 Task: Add a condition where "Requester Is not Prifile name" in unsolved tickets in your groups.
Action: Mouse moved to (167, 361)
Screenshot: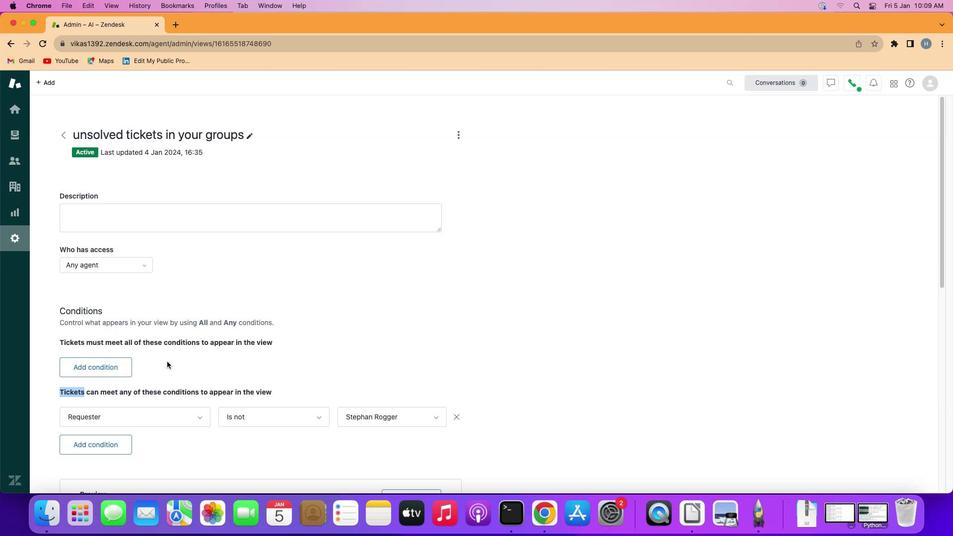 
Action: Mouse pressed left at (167, 361)
Screenshot: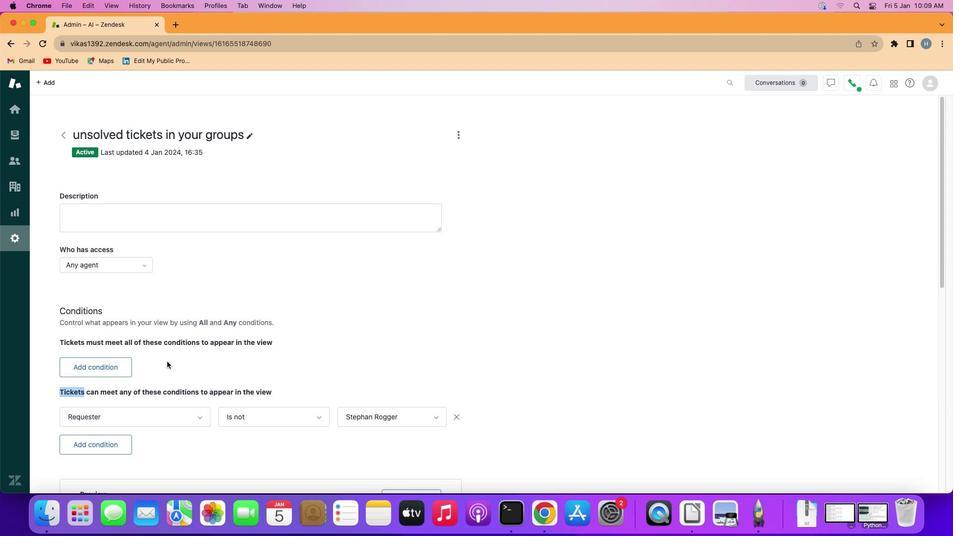 
Action: Mouse moved to (103, 367)
Screenshot: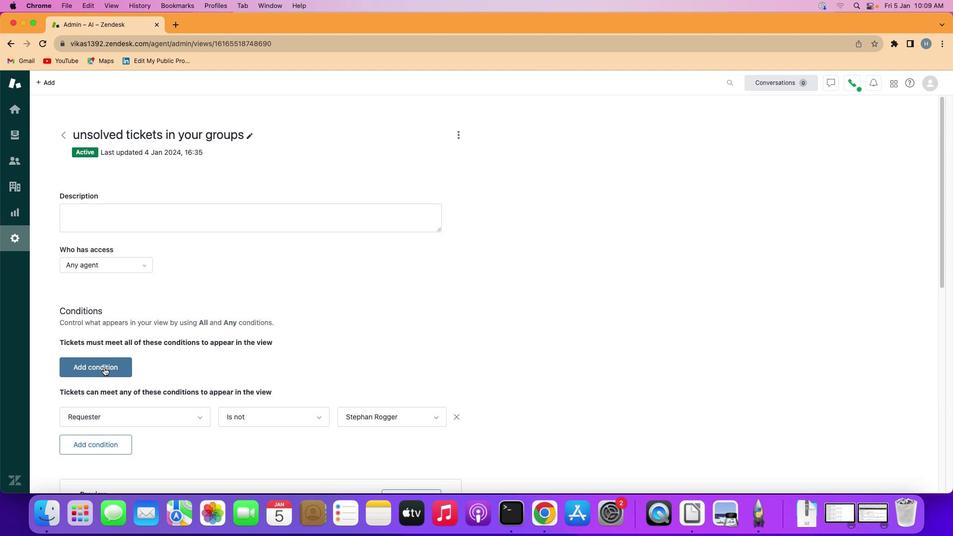 
Action: Mouse pressed left at (103, 367)
Screenshot: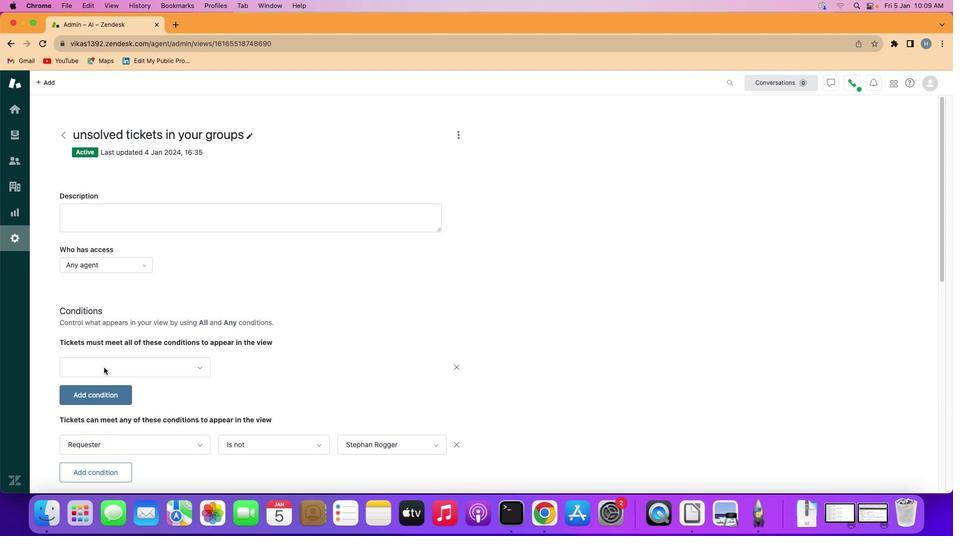 
Action: Mouse moved to (109, 363)
Screenshot: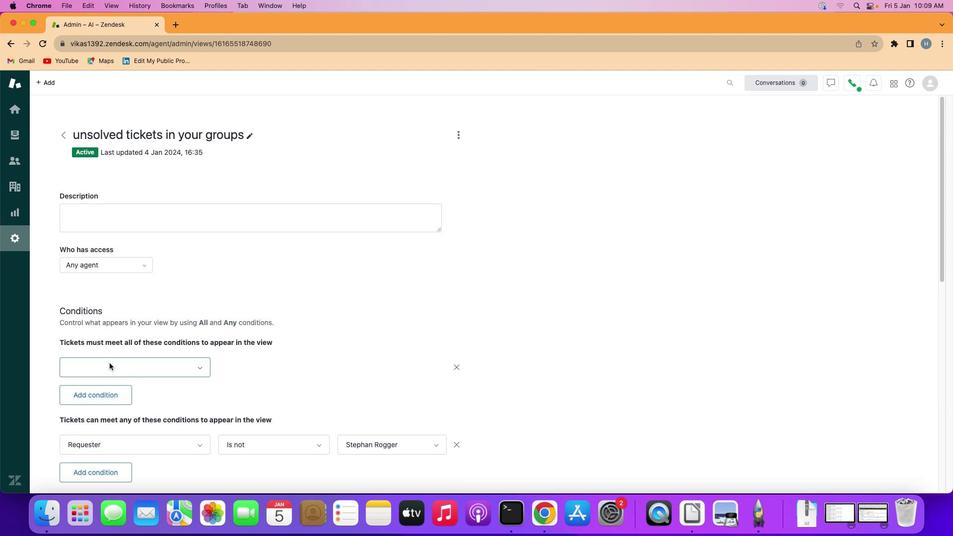 
Action: Mouse pressed left at (109, 363)
Screenshot: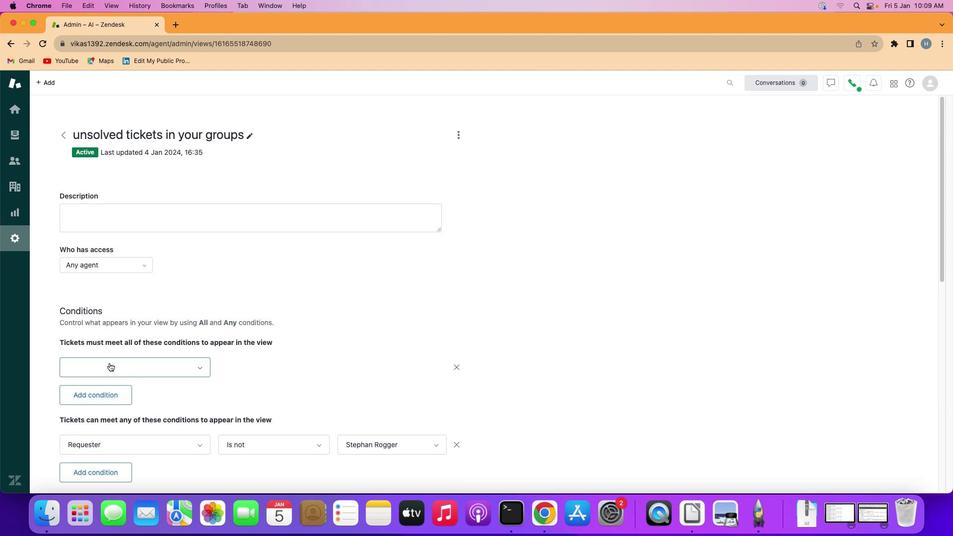
Action: Mouse moved to (125, 332)
Screenshot: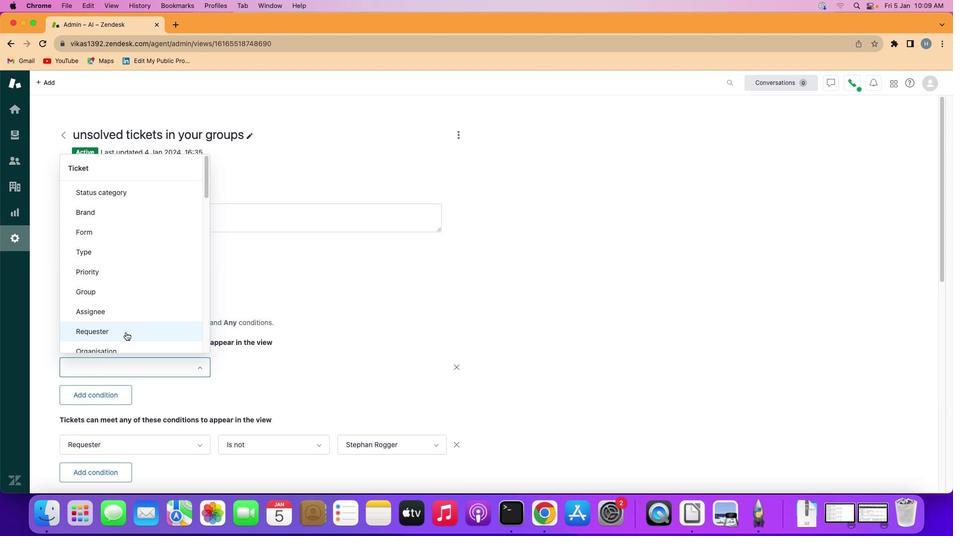 
Action: Mouse pressed left at (125, 332)
Screenshot: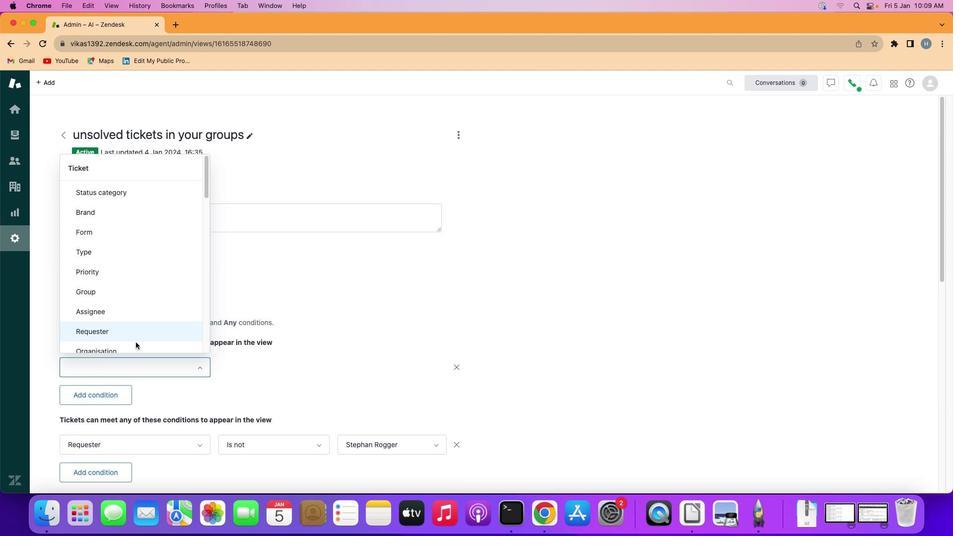 
Action: Mouse moved to (260, 366)
Screenshot: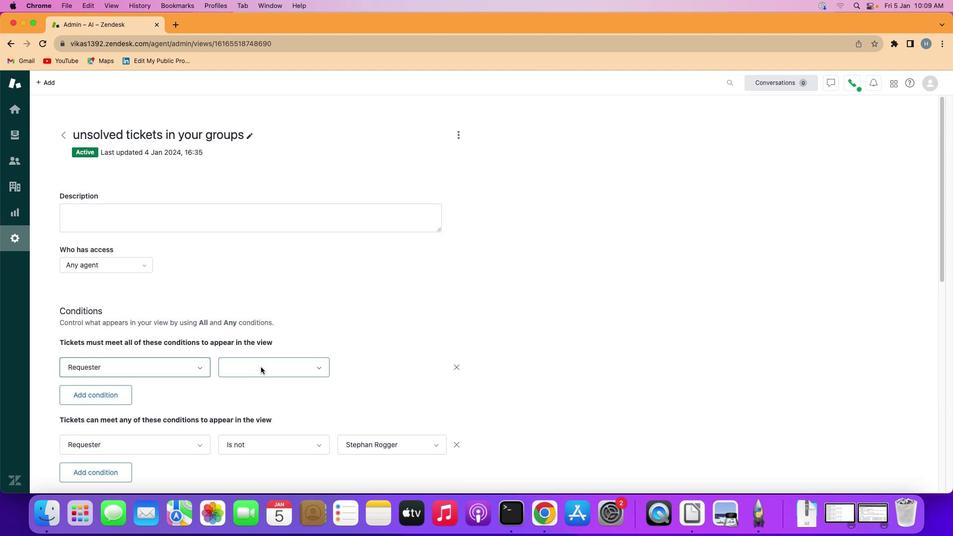 
Action: Mouse pressed left at (260, 366)
Screenshot: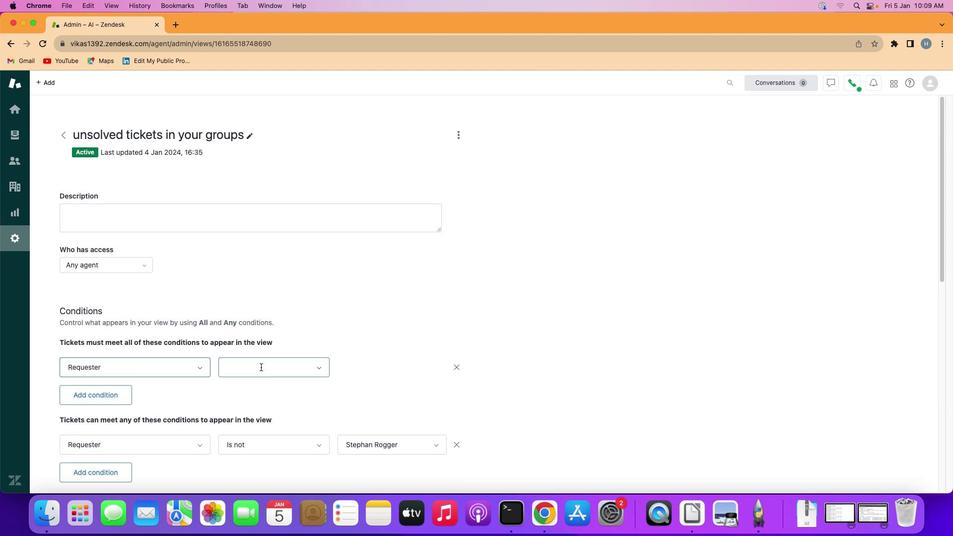 
Action: Mouse moved to (265, 417)
Screenshot: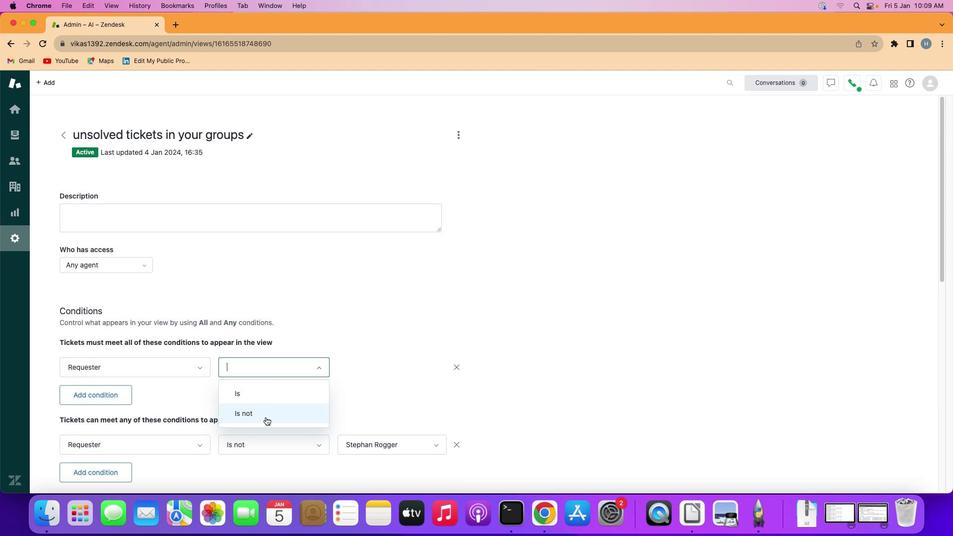 
Action: Mouse pressed left at (265, 417)
Screenshot: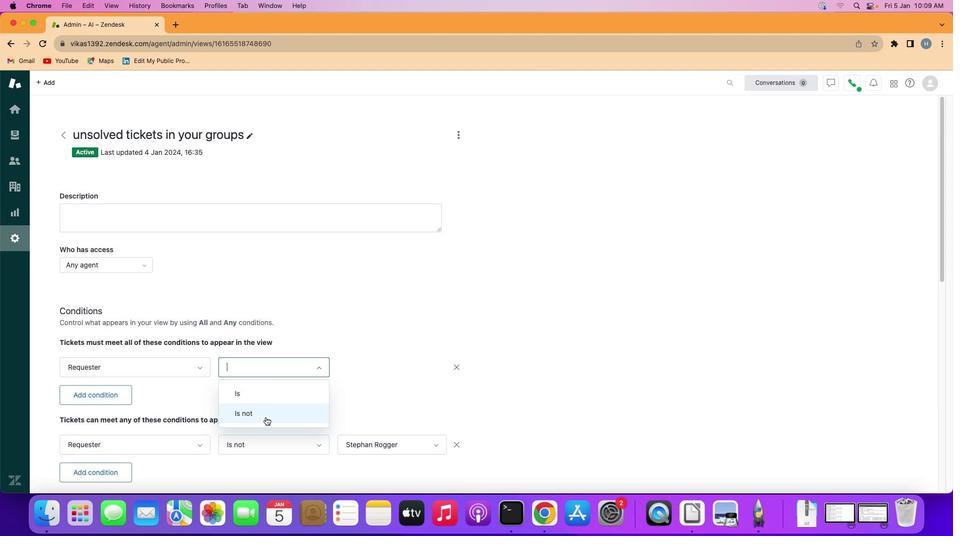 
Action: Mouse moved to (380, 363)
Screenshot: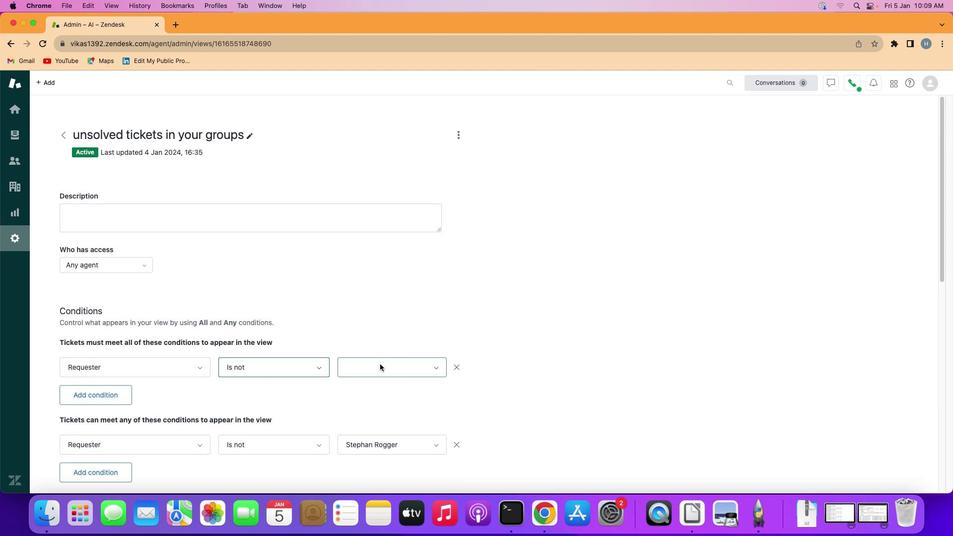 
Action: Mouse pressed left at (380, 363)
Screenshot: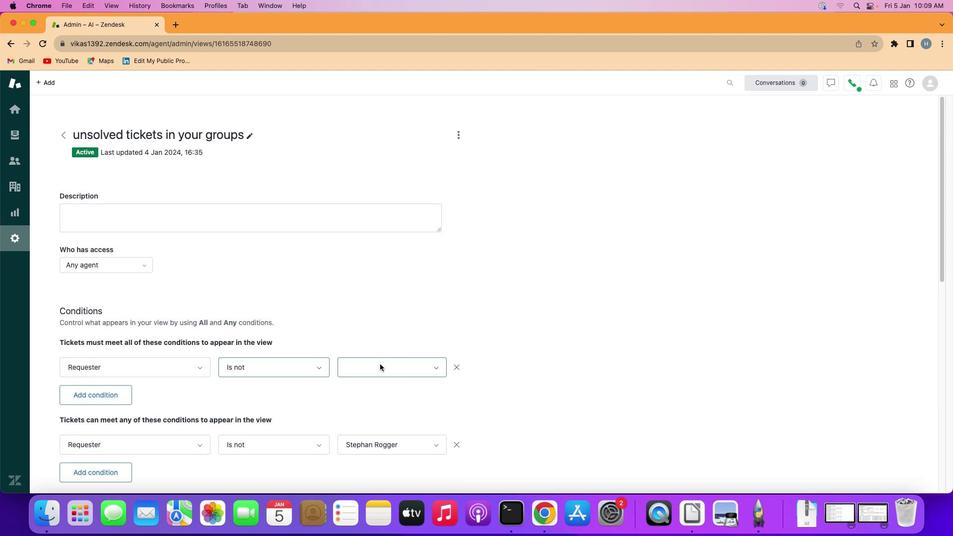
Action: Mouse moved to (400, 474)
Screenshot: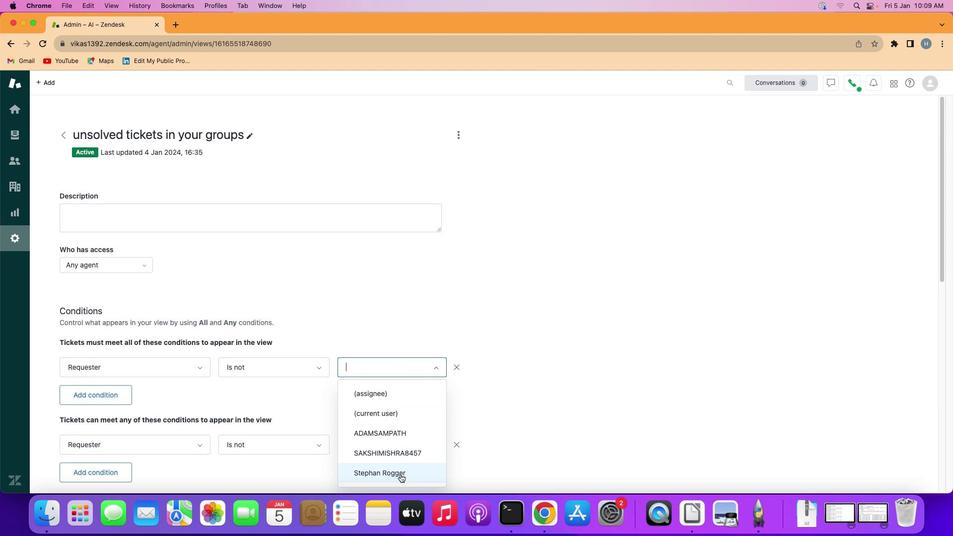 
Action: Mouse pressed left at (400, 474)
Screenshot: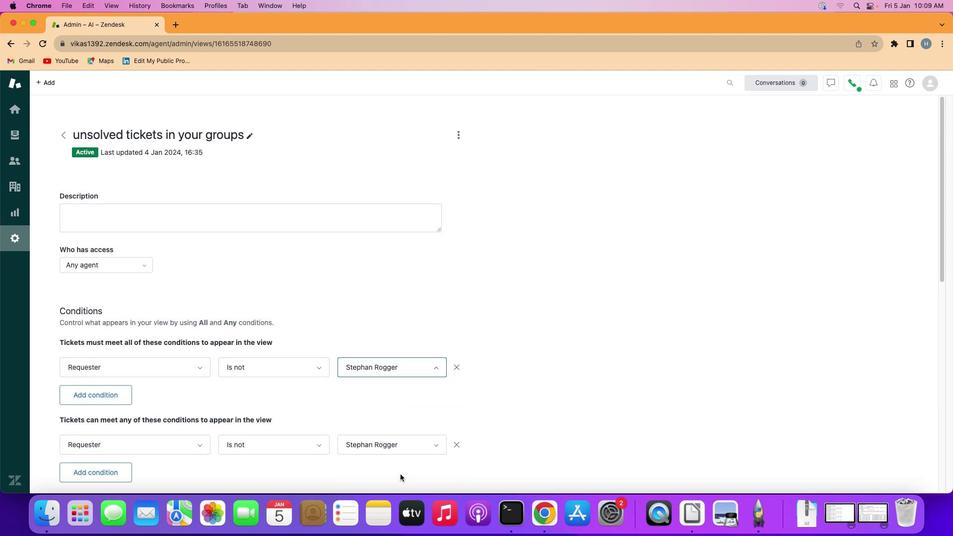 
Action: Mouse moved to (383, 302)
Screenshot: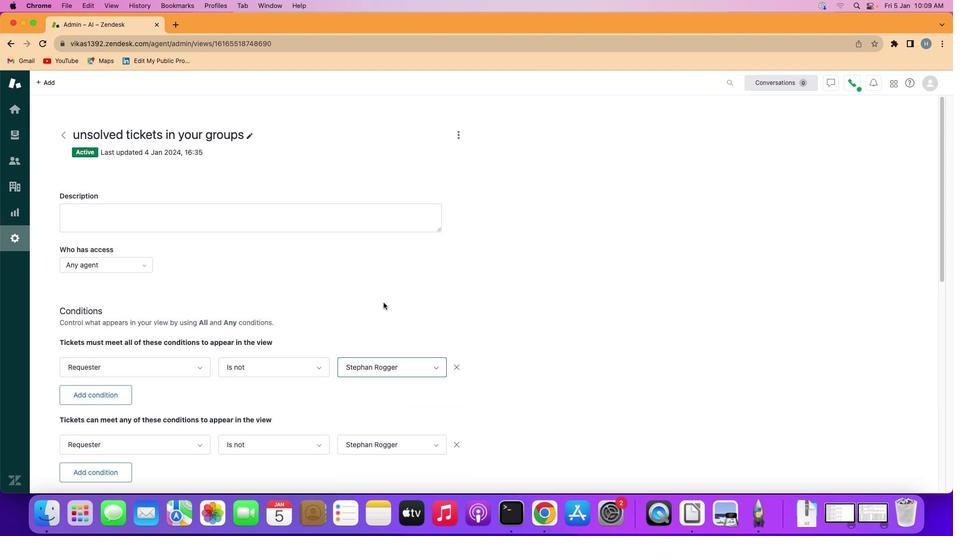 
